 Task: Search tag "Sample".
Action: Mouse pressed left at (100, 105)
Screenshot: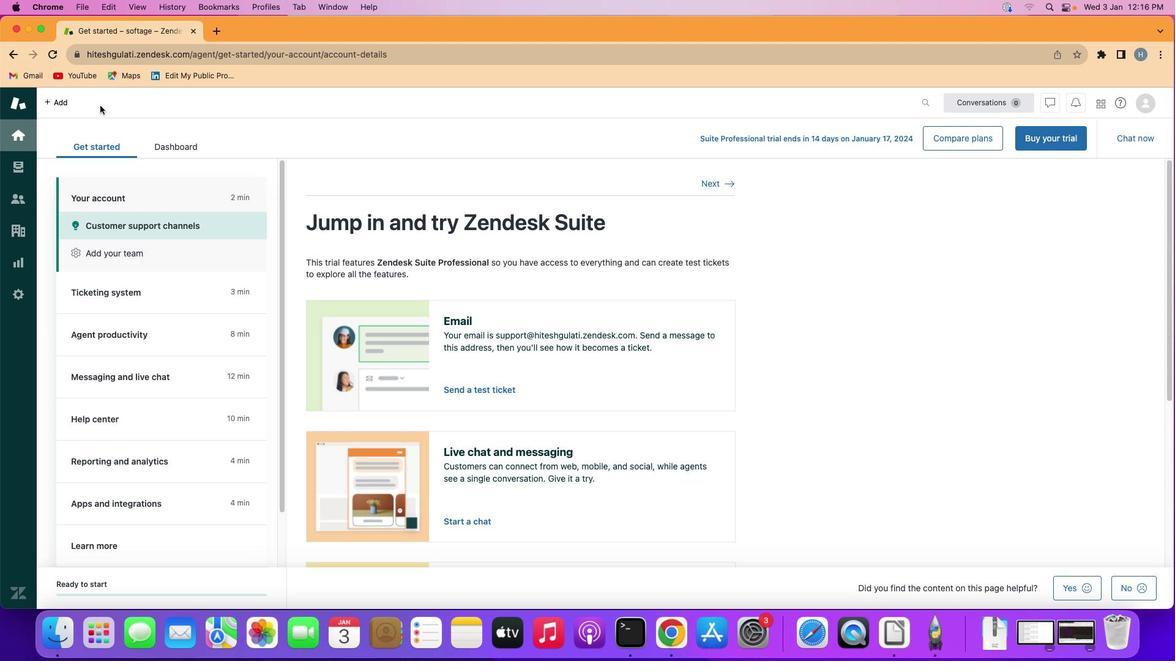 
Action: Mouse moved to (16, 166)
Screenshot: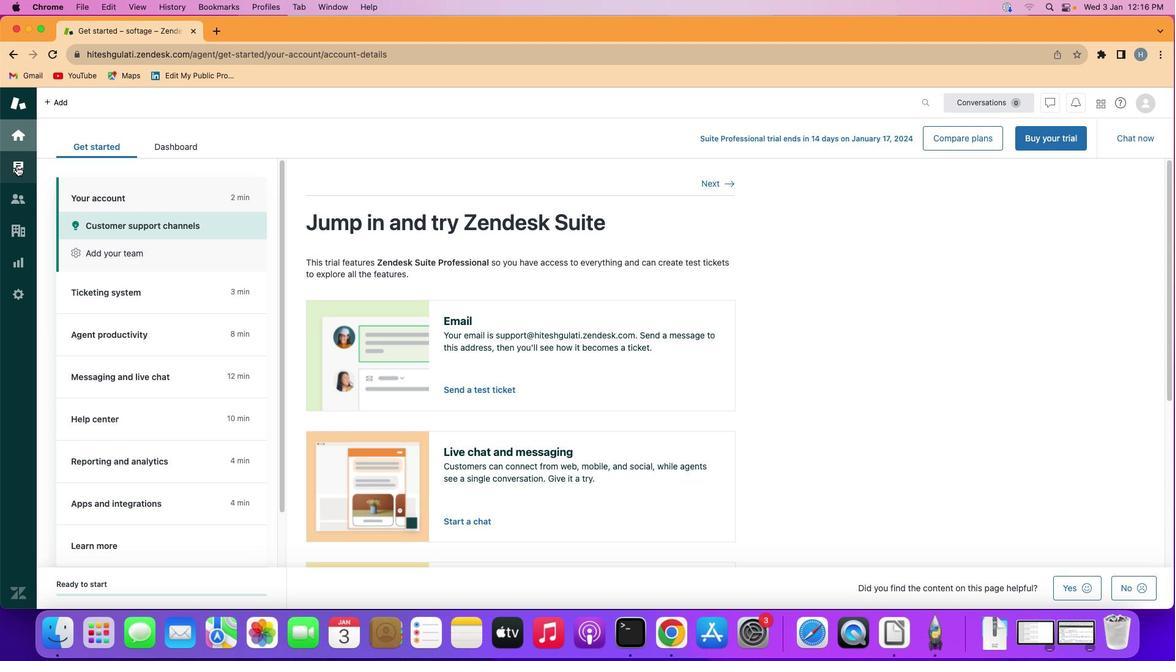 
Action: Mouse pressed left at (16, 166)
Screenshot: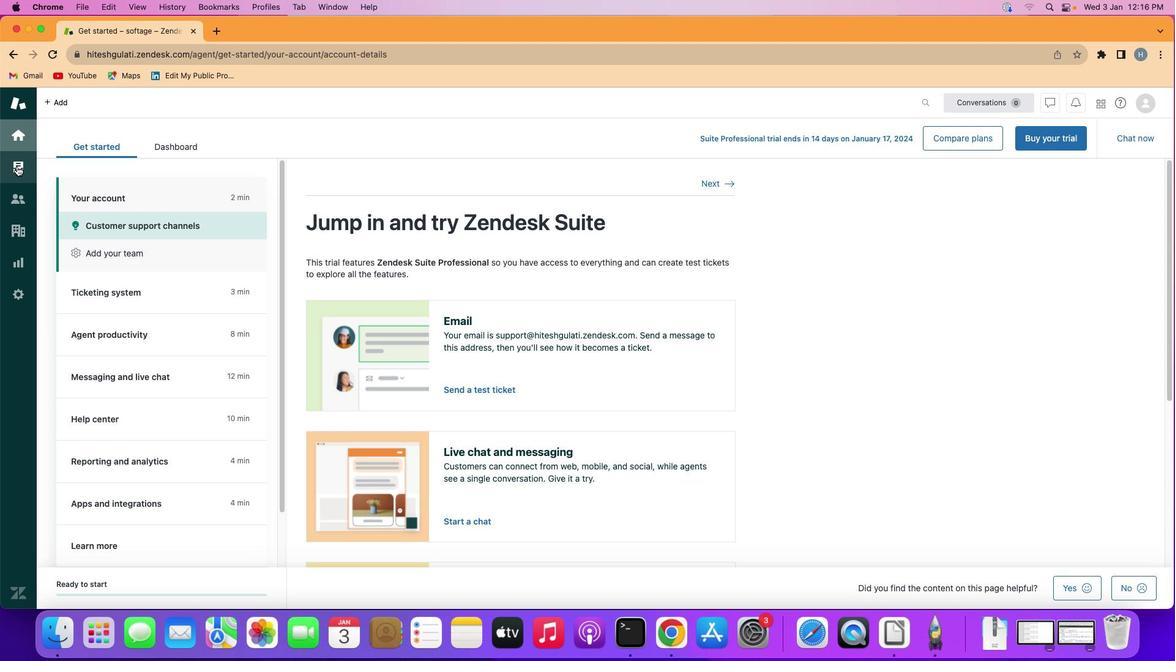 
Action: Mouse moved to (119, 316)
Screenshot: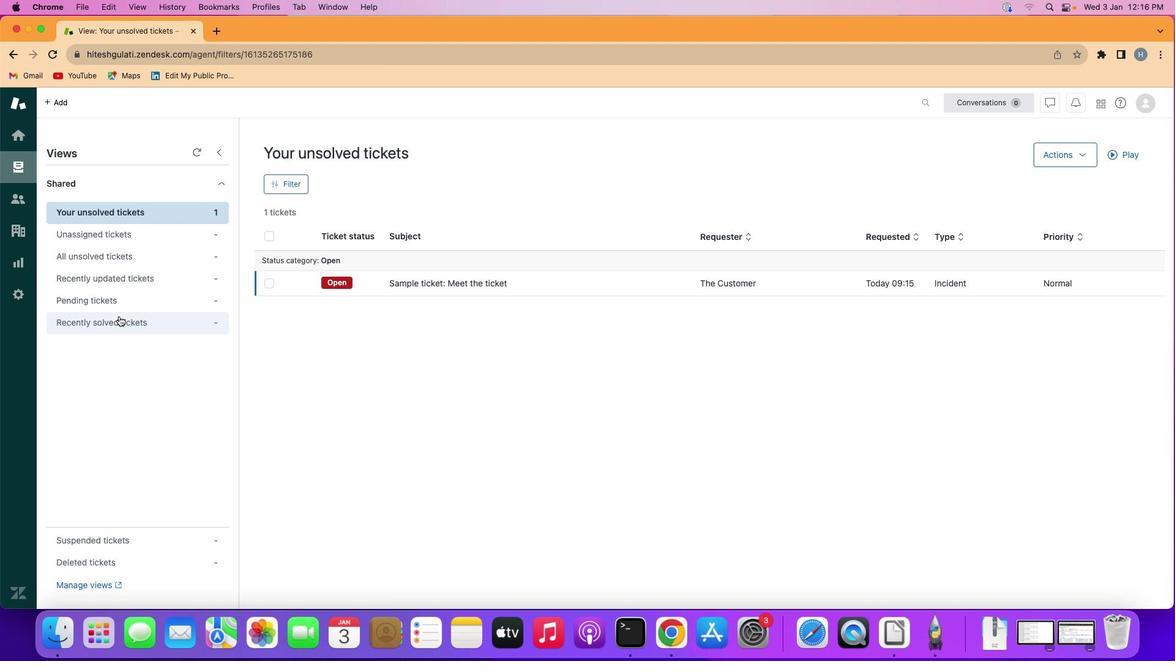 
Action: Mouse pressed left at (119, 316)
Screenshot: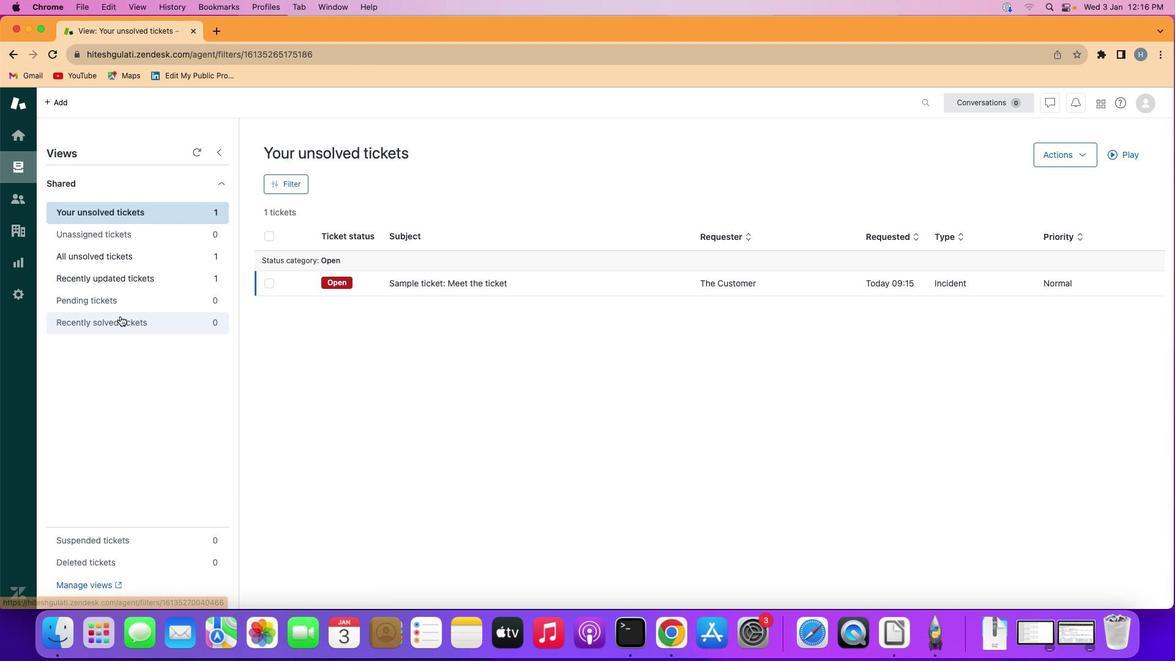 
Action: Mouse moved to (292, 191)
Screenshot: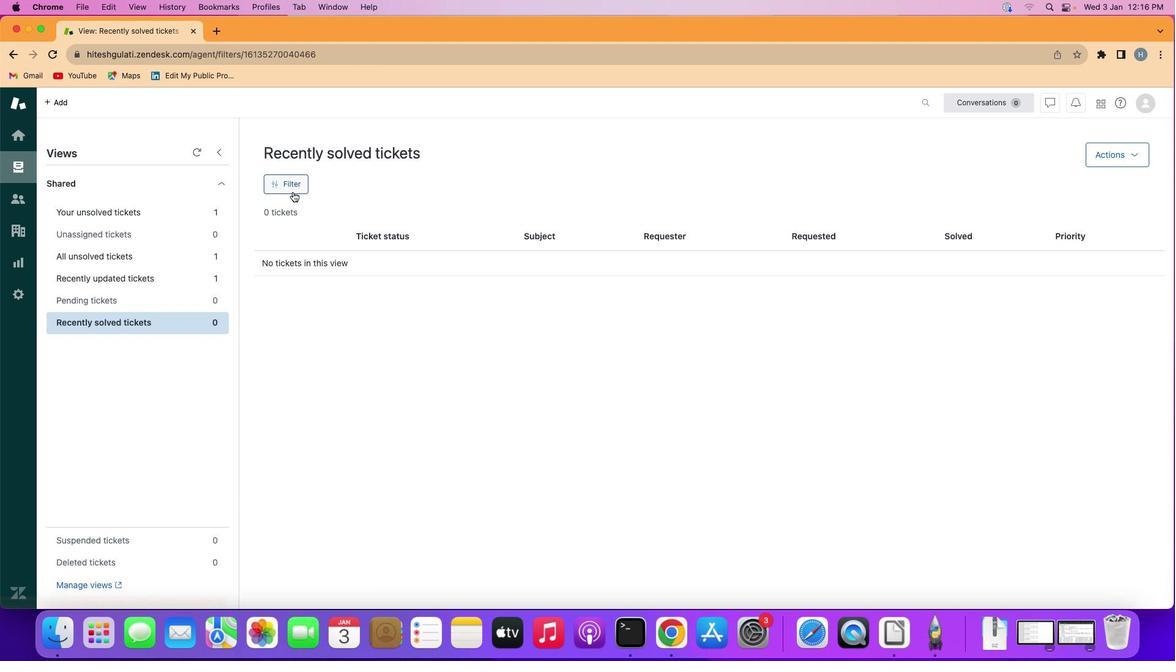 
Action: Mouse pressed left at (292, 191)
Screenshot: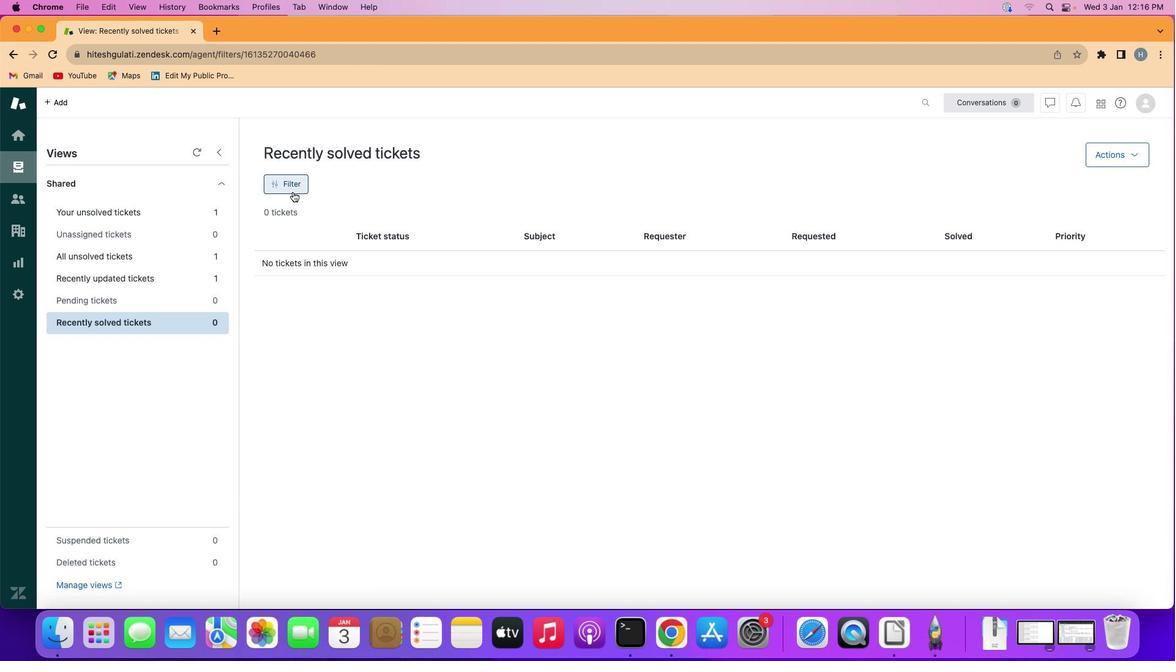 
Action: Mouse moved to (1010, 168)
Screenshot: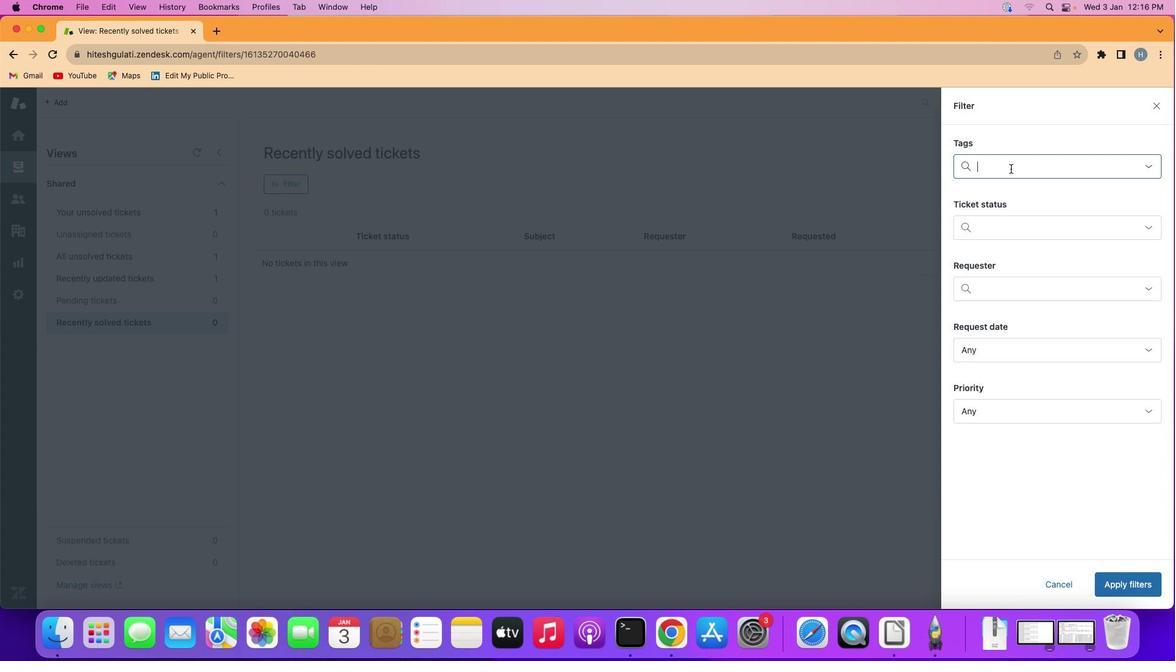 
Action: Mouse pressed left at (1010, 168)
Screenshot: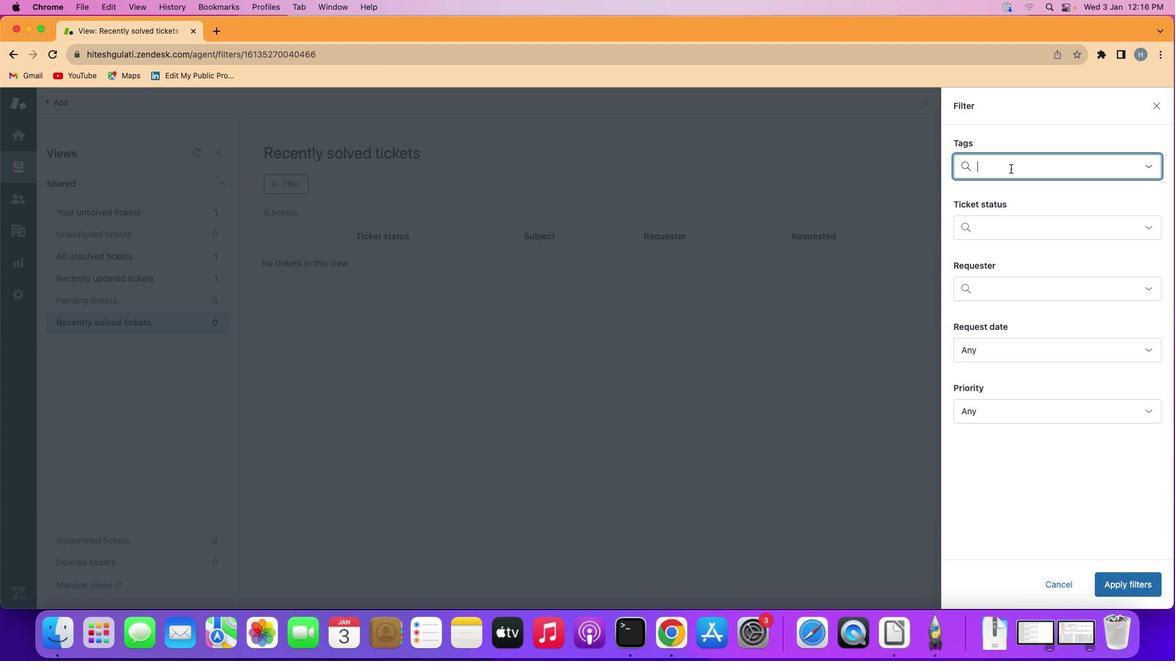 
Action: Key pressed Key.shift'S''A''M''P''L''E'
Screenshot: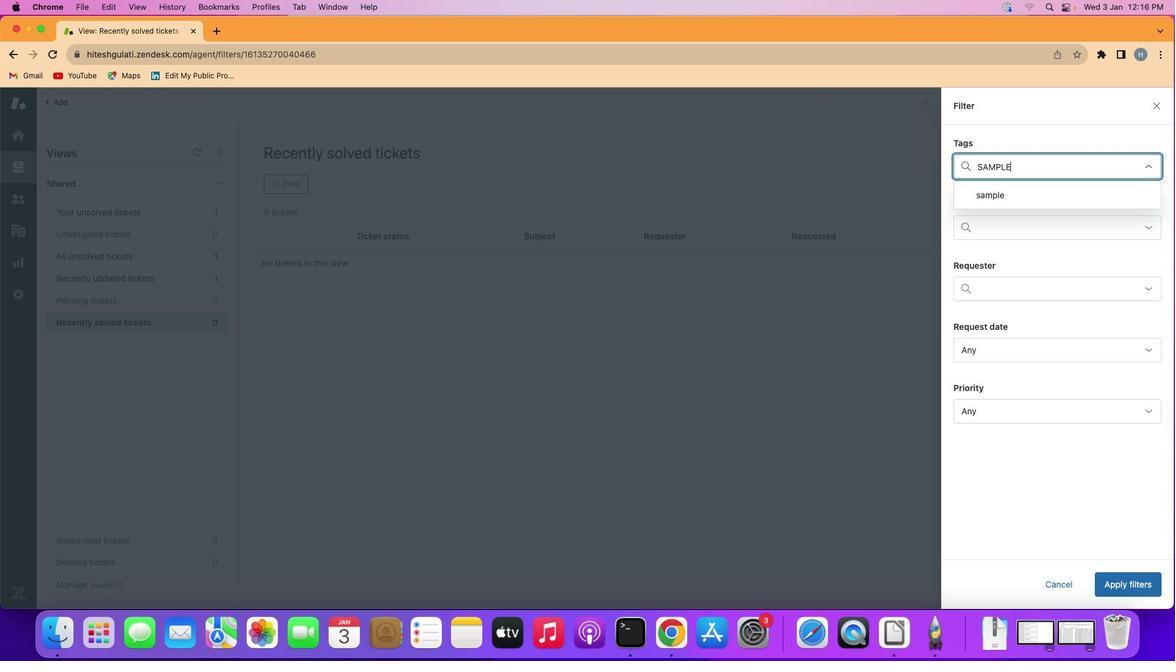 
Action: Mouse moved to (1133, 582)
Screenshot: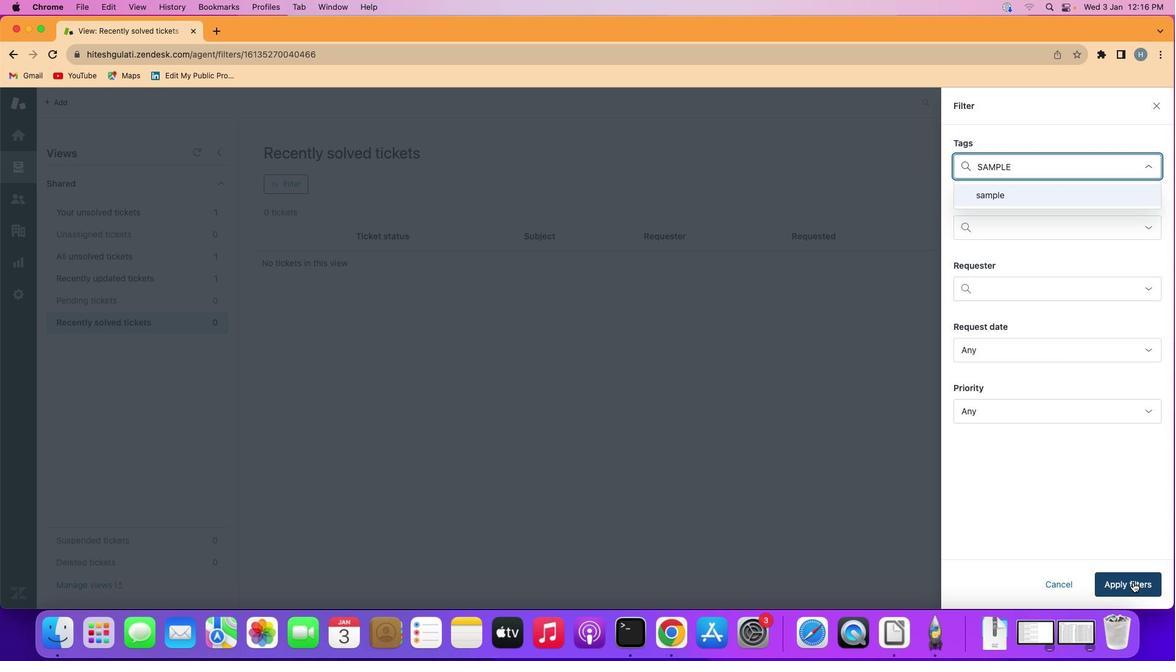 
Action: Mouse pressed left at (1133, 582)
Screenshot: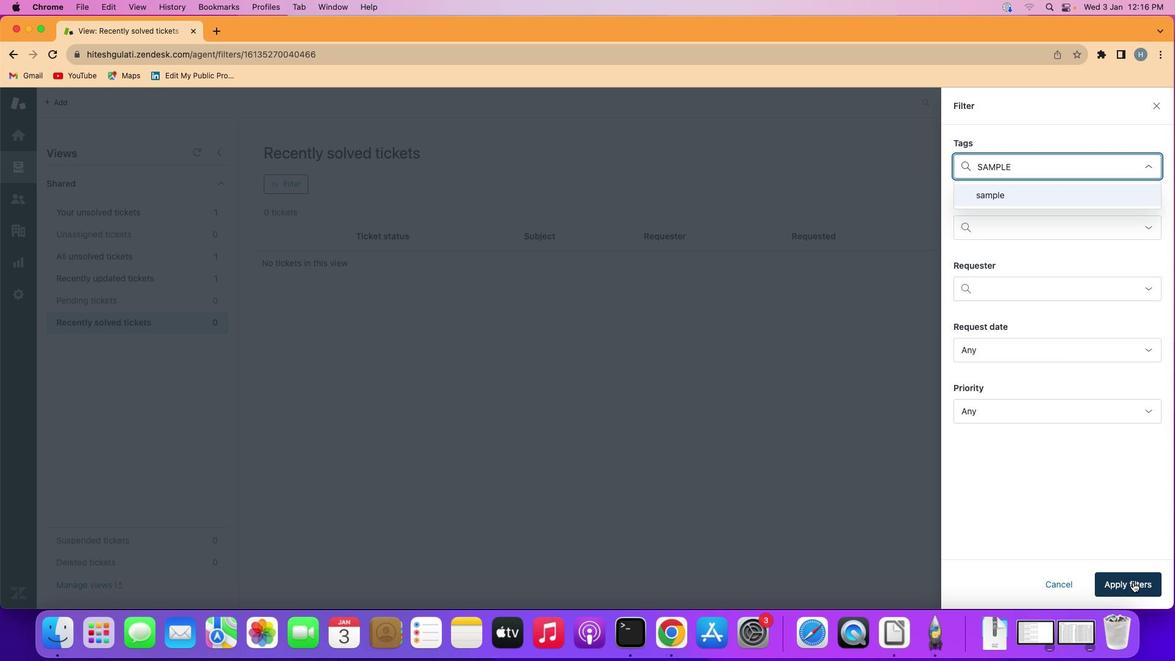 
Action: Mouse moved to (783, 368)
Screenshot: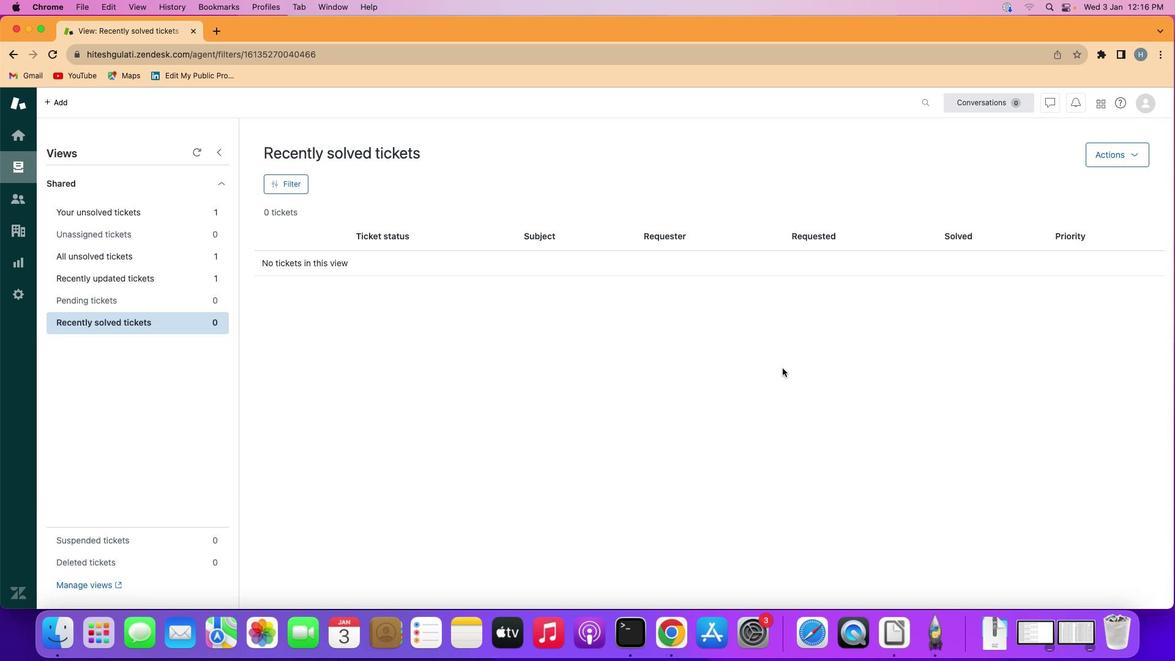 
